 Task: Create a due date automation trigger when advanced on, 2 working days before a card is due add fields with custom field "Resume" set to a number lower or equal to 1 and greater or equal to 10 at 11:00 AM.
Action: Mouse moved to (958, 78)
Screenshot: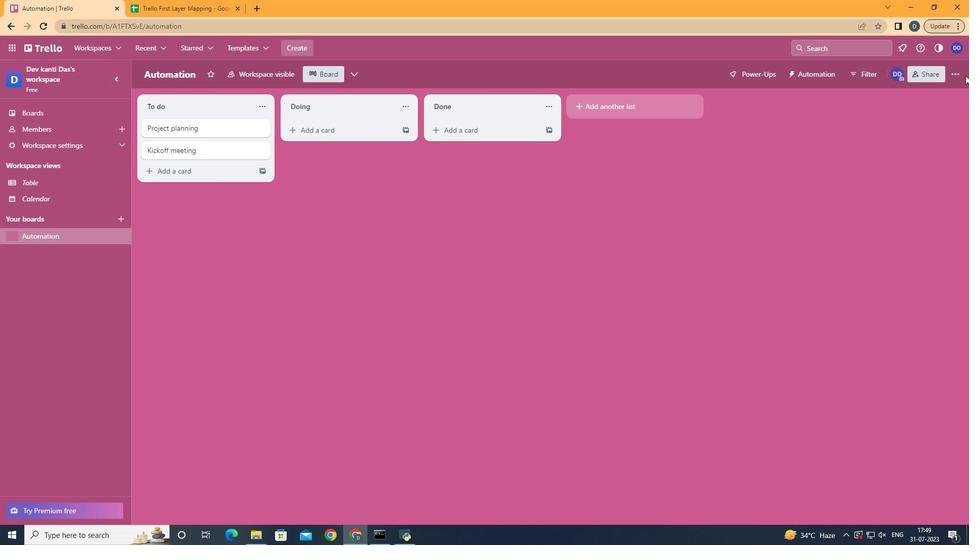 
Action: Mouse pressed left at (958, 78)
Screenshot: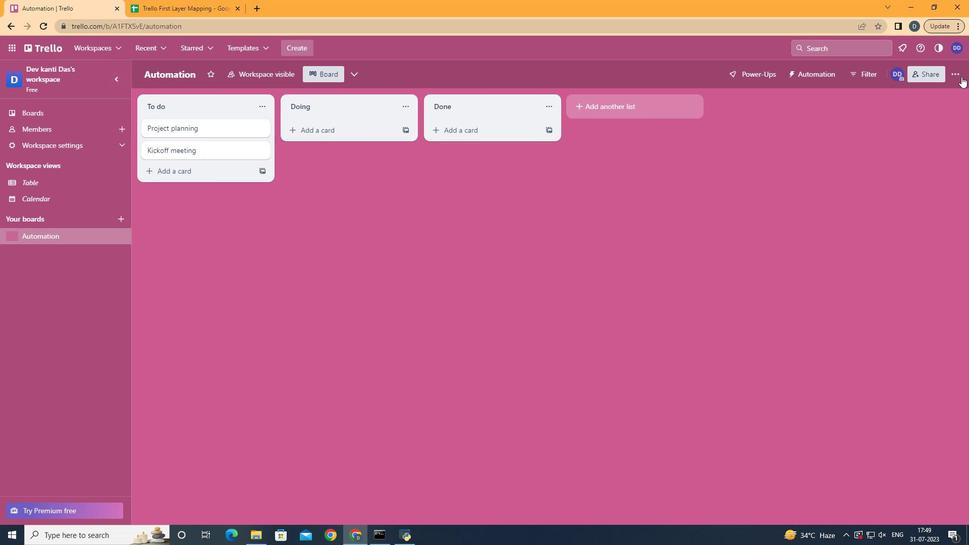 
Action: Mouse moved to (894, 215)
Screenshot: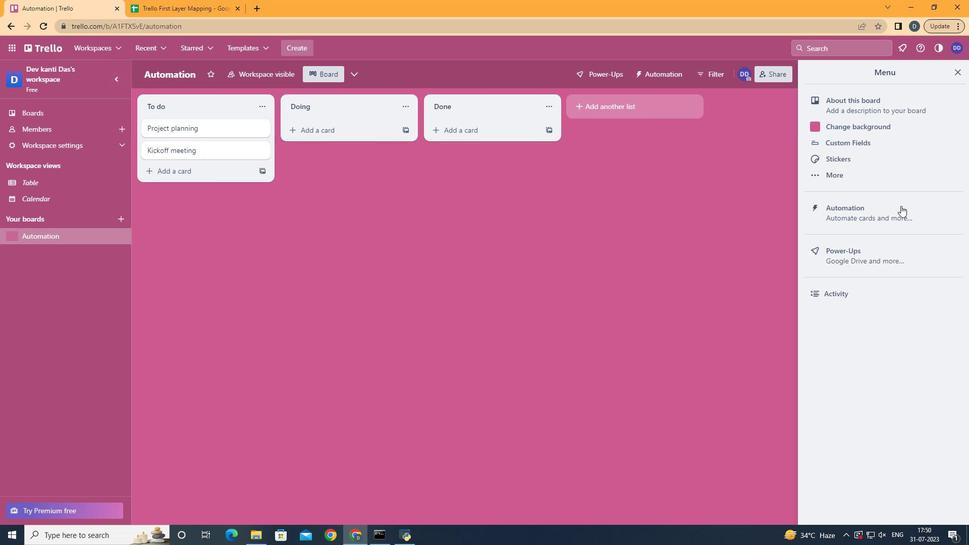 
Action: Mouse pressed left at (894, 215)
Screenshot: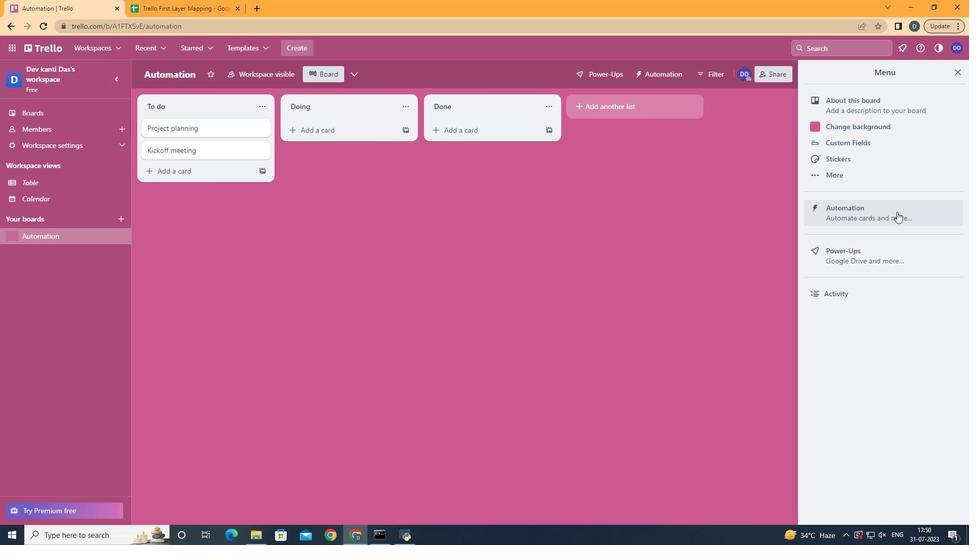
Action: Mouse moved to (192, 201)
Screenshot: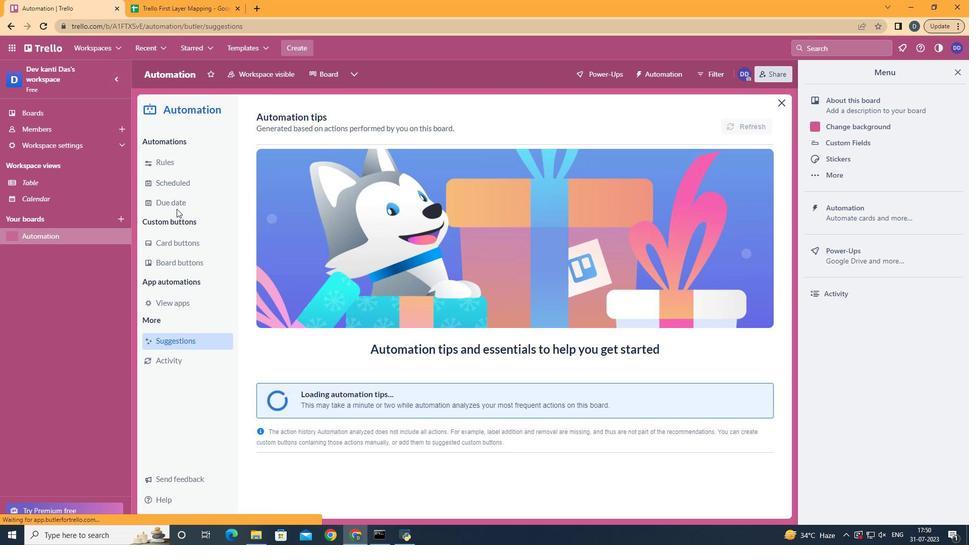 
Action: Mouse pressed left at (192, 201)
Screenshot: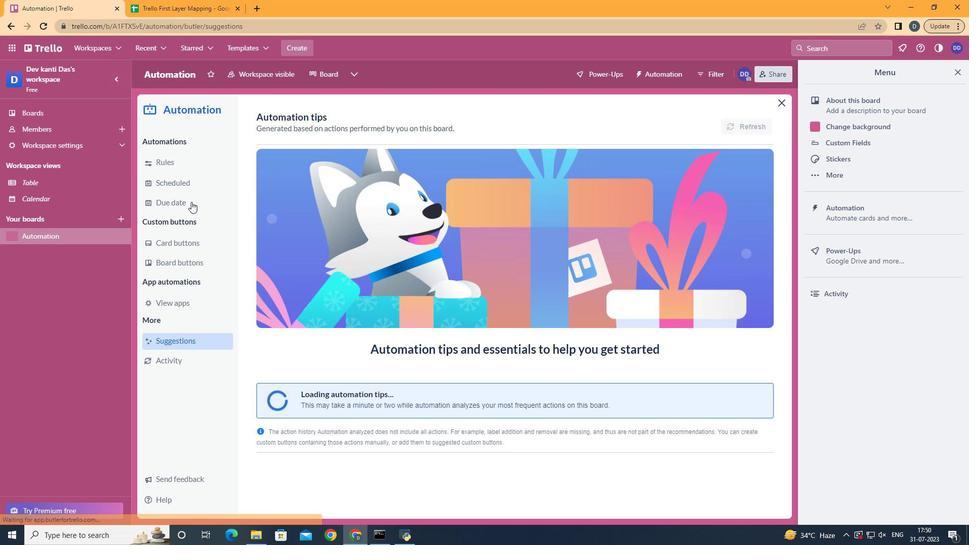 
Action: Mouse moved to (720, 121)
Screenshot: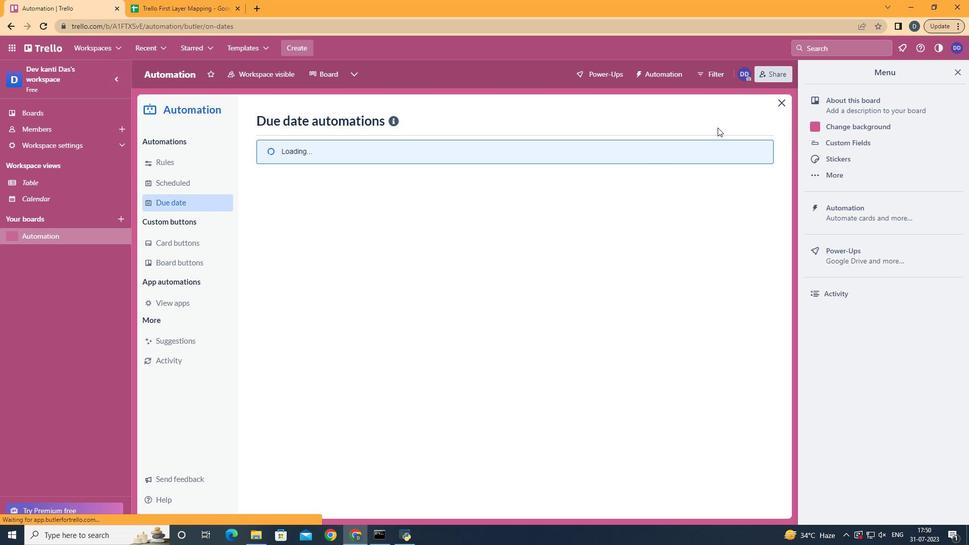 
Action: Mouse pressed left at (720, 121)
Screenshot: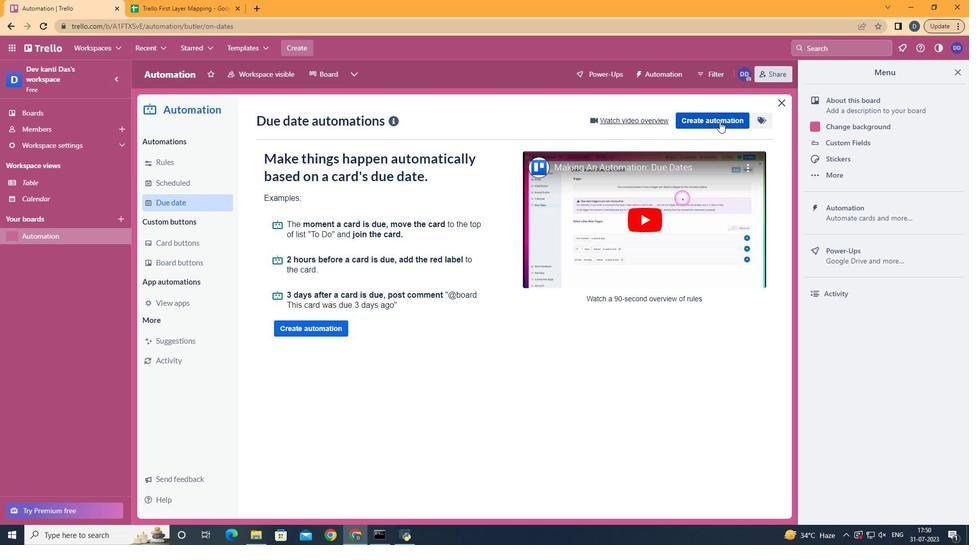 
Action: Mouse moved to (524, 220)
Screenshot: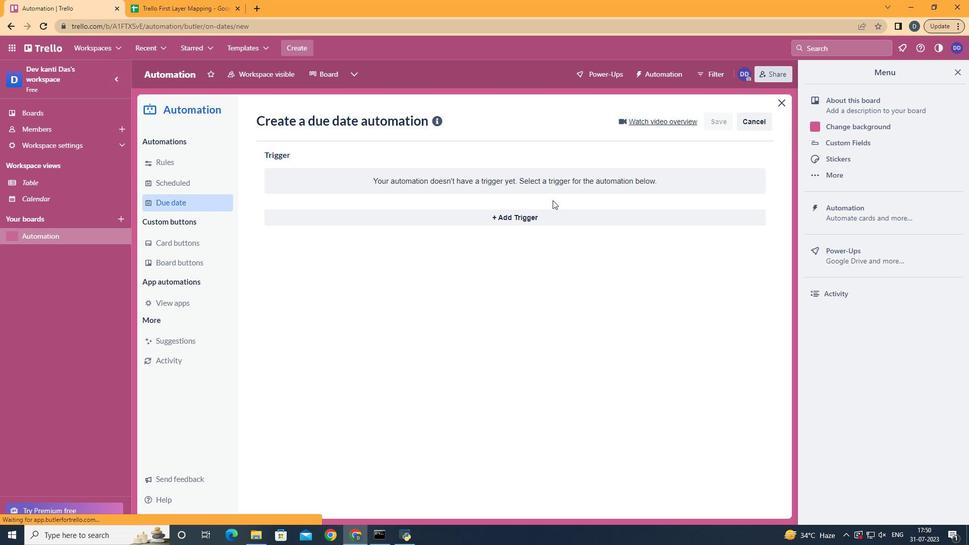 
Action: Mouse pressed left at (524, 220)
Screenshot: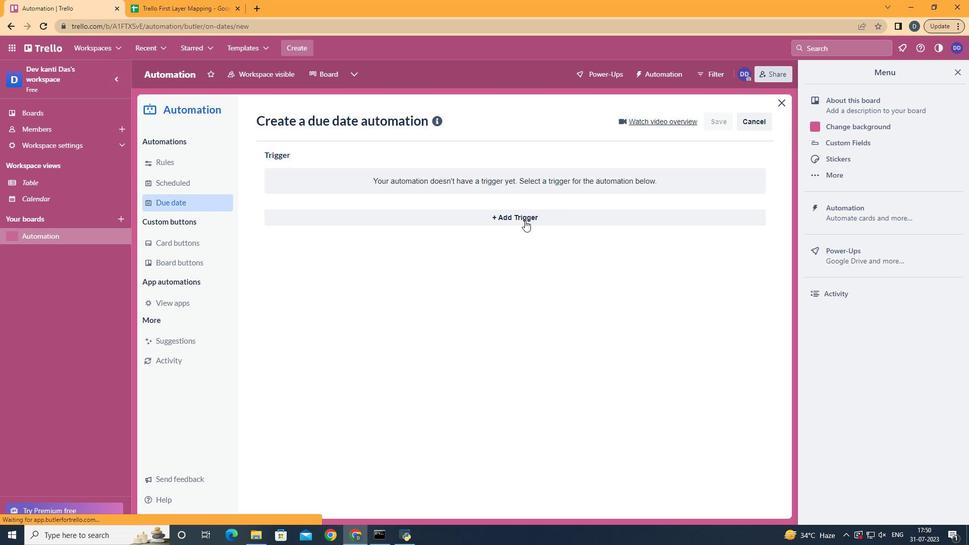 
Action: Mouse moved to (329, 407)
Screenshot: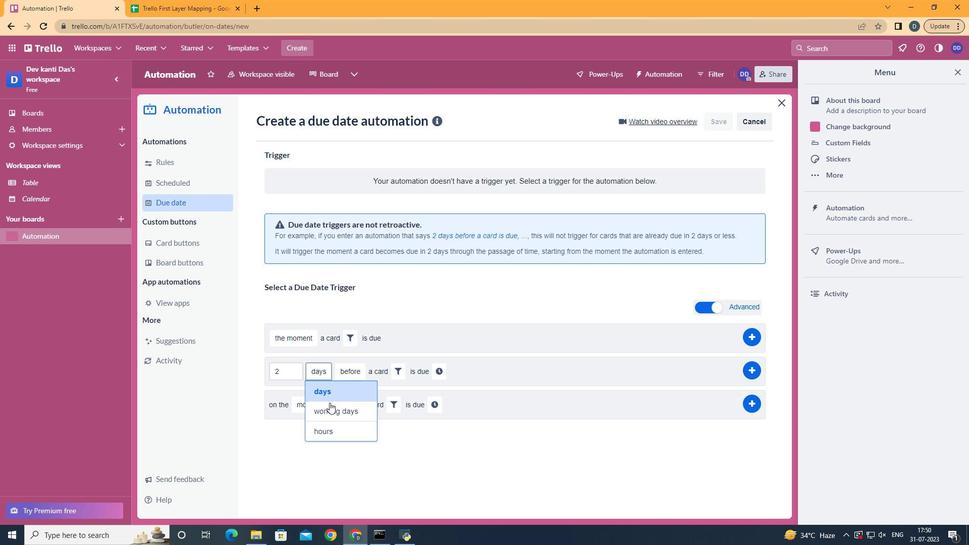 
Action: Mouse pressed left at (329, 407)
Screenshot: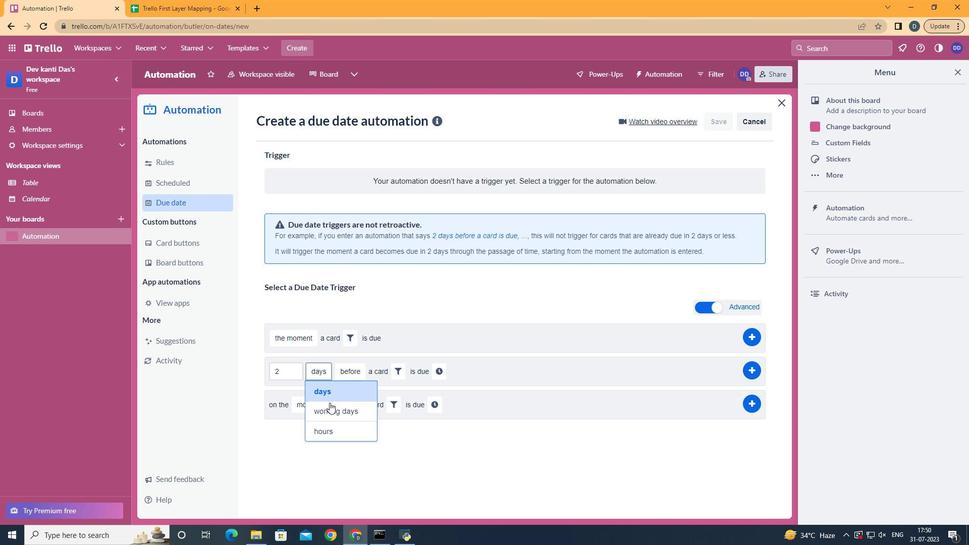 
Action: Mouse moved to (419, 371)
Screenshot: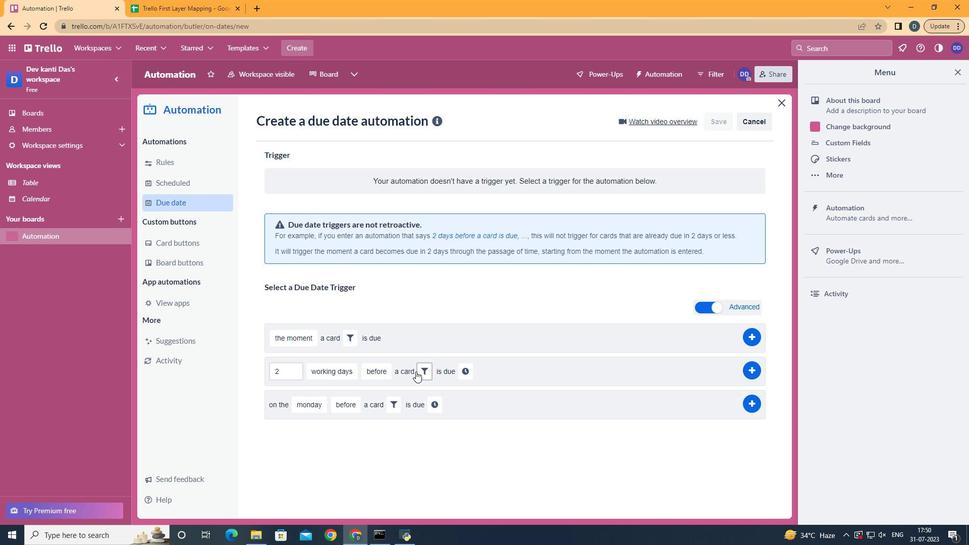 
Action: Mouse pressed left at (419, 371)
Screenshot: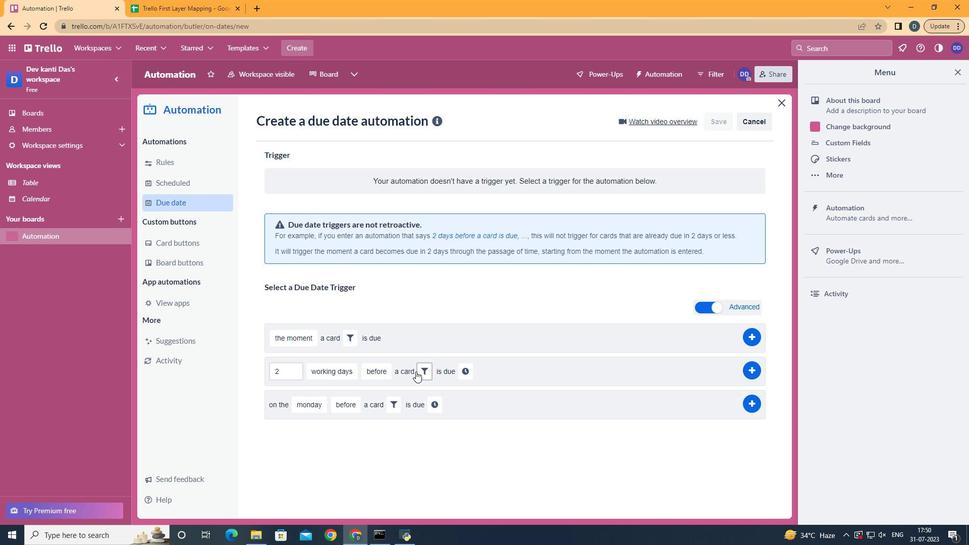 
Action: Mouse moved to (602, 408)
Screenshot: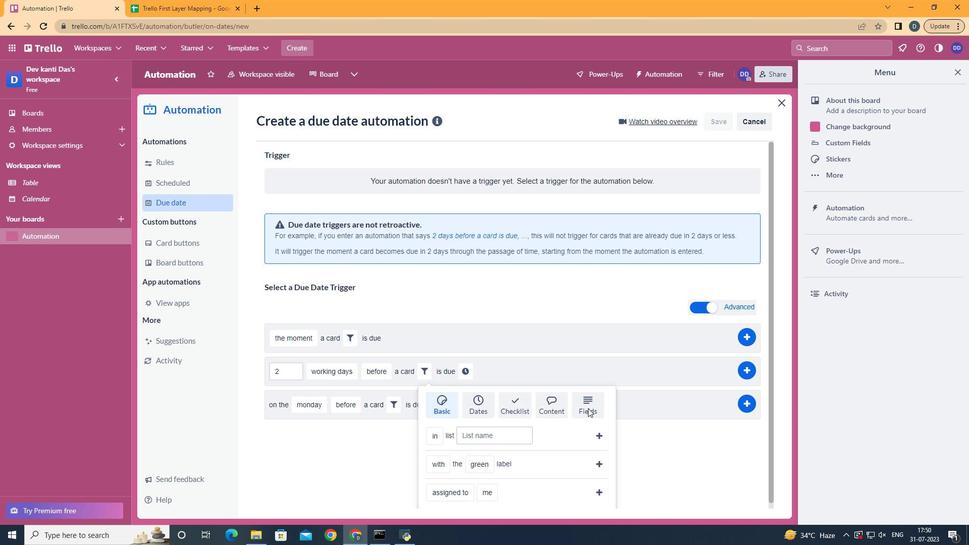 
Action: Mouse pressed left at (602, 408)
Screenshot: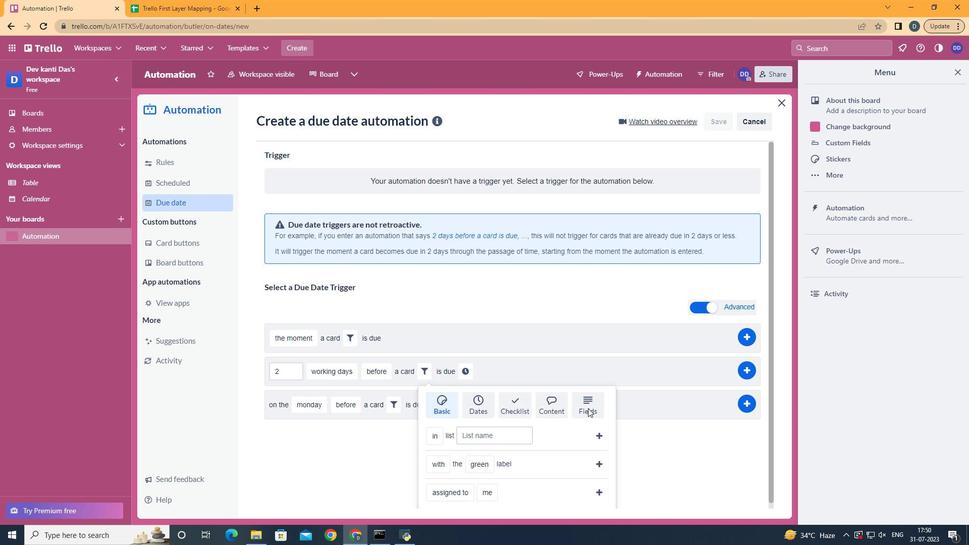 
Action: Mouse scrolled (602, 408) with delta (0, 0)
Screenshot: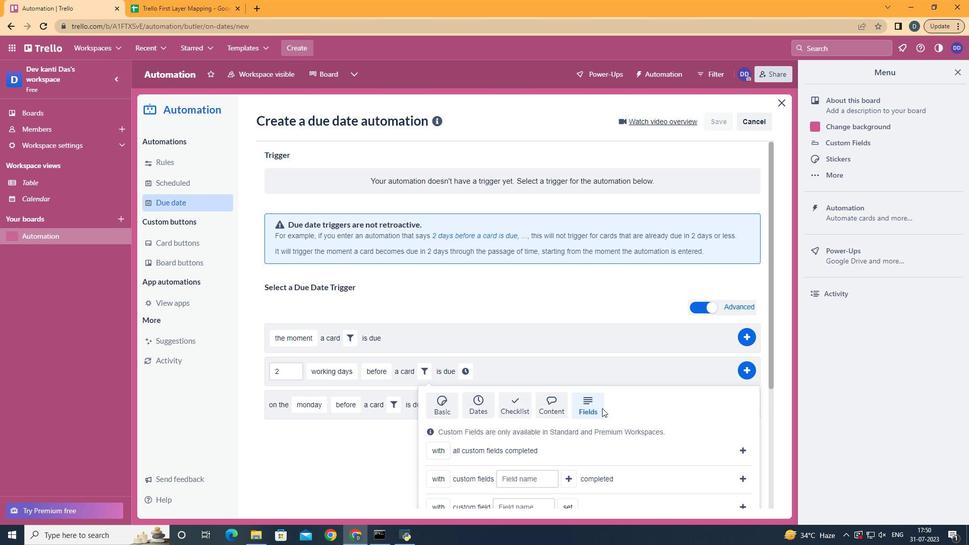 
Action: Mouse scrolled (602, 408) with delta (0, 0)
Screenshot: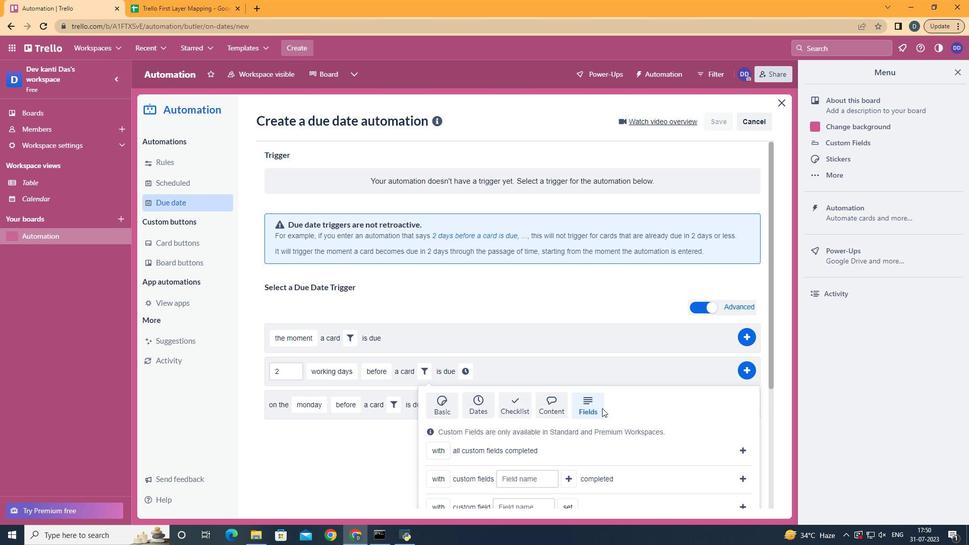 
Action: Mouse scrolled (602, 408) with delta (0, 0)
Screenshot: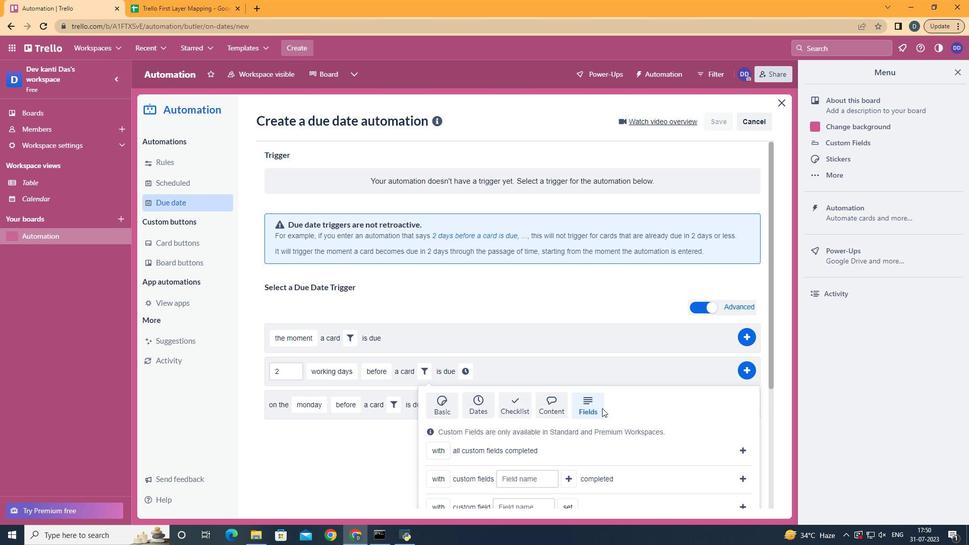 
Action: Mouse scrolled (602, 408) with delta (0, 0)
Screenshot: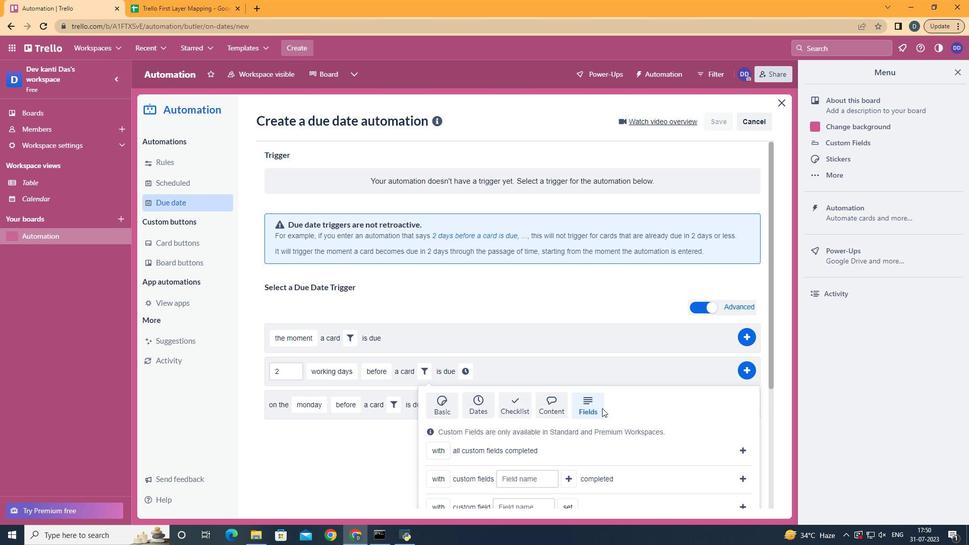 
Action: Mouse scrolled (602, 408) with delta (0, 0)
Screenshot: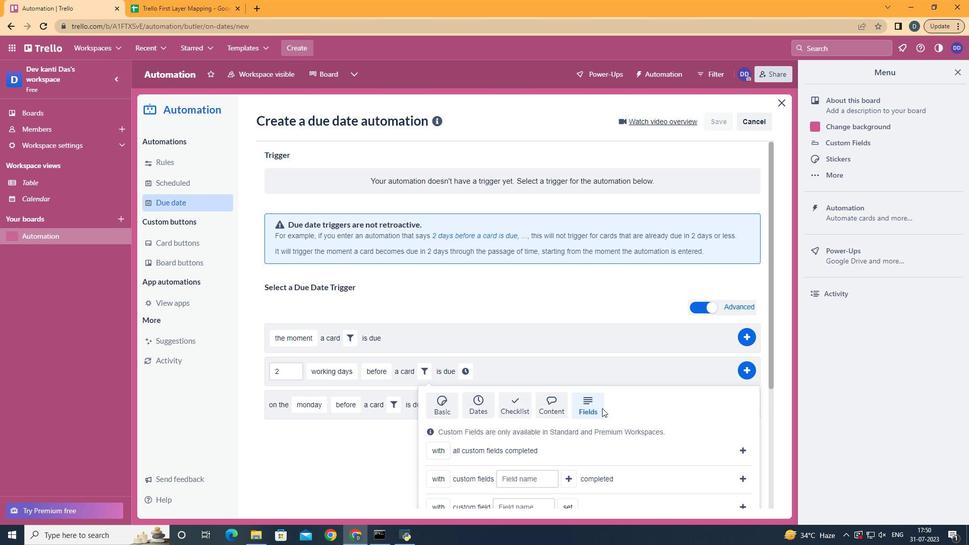
Action: Mouse scrolled (602, 408) with delta (0, 0)
Screenshot: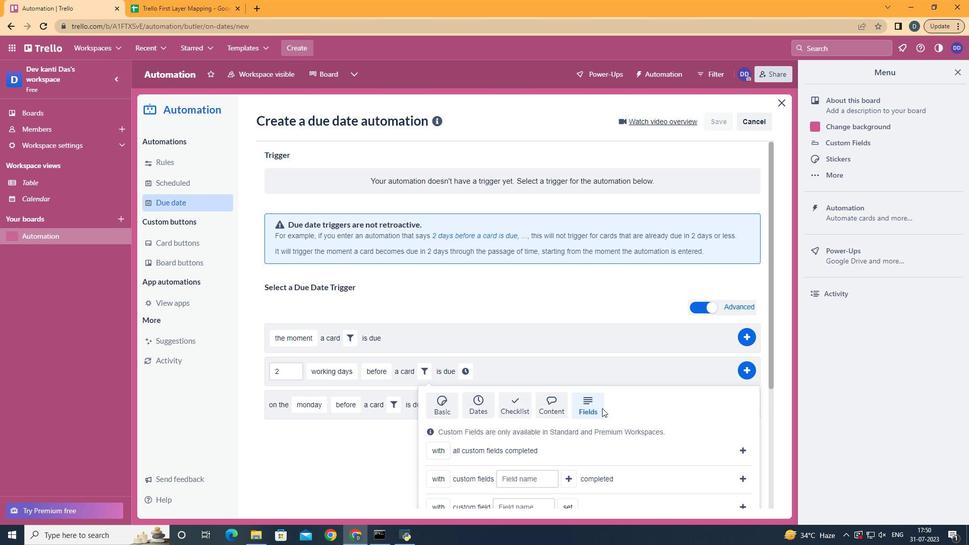 
Action: Mouse scrolled (602, 408) with delta (0, 0)
Screenshot: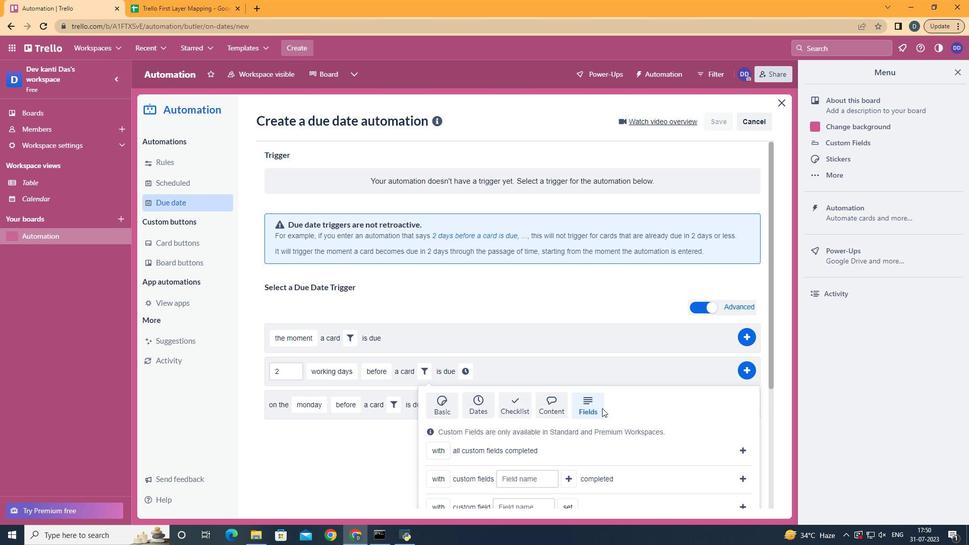
Action: Mouse moved to (528, 413)
Screenshot: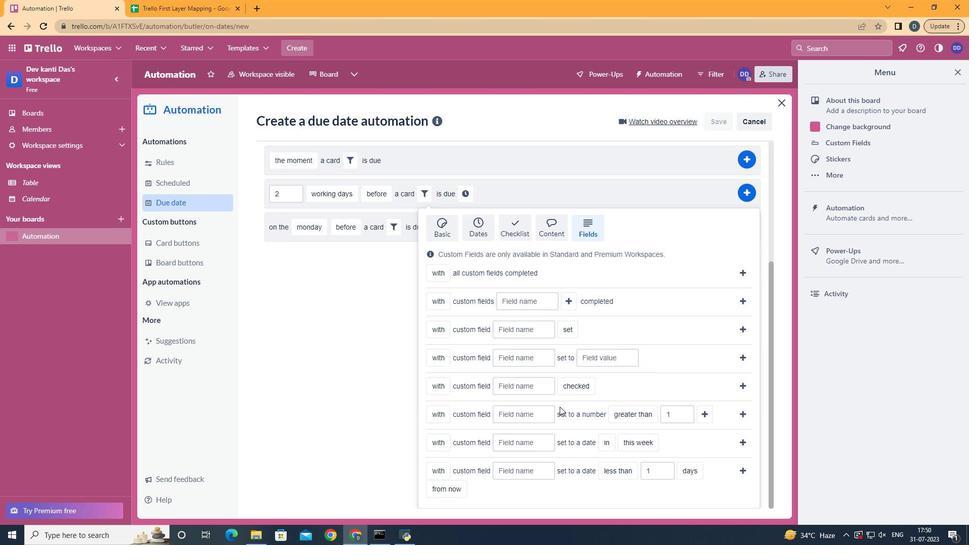 
Action: Mouse pressed left at (528, 413)
Screenshot: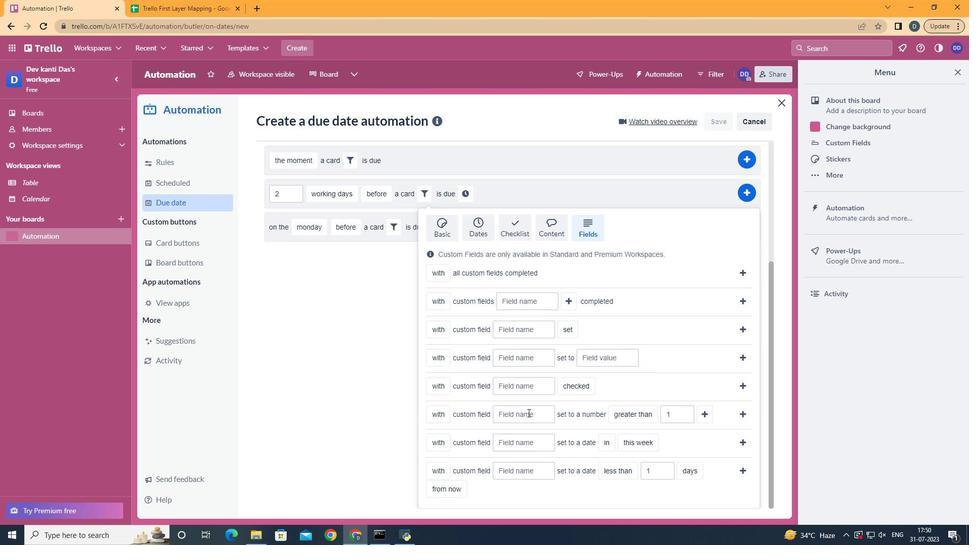 
Action: Key pressed <Key.shift>Resume
Screenshot: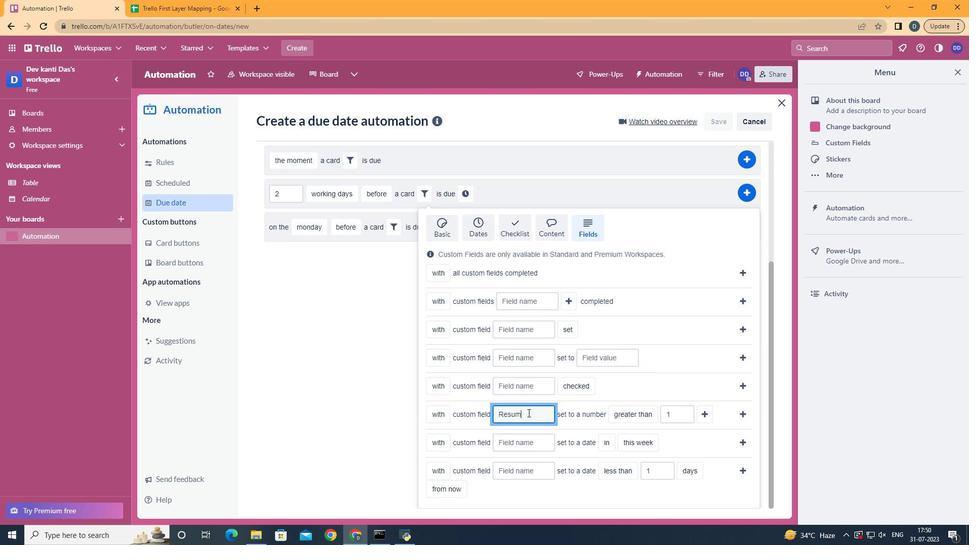 
Action: Mouse moved to (630, 492)
Screenshot: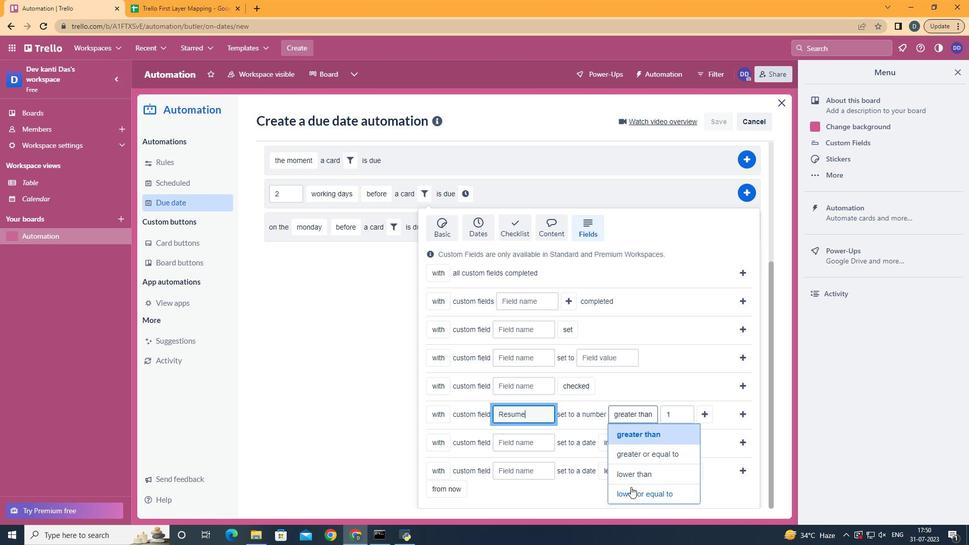 
Action: Mouse pressed left at (630, 492)
Screenshot: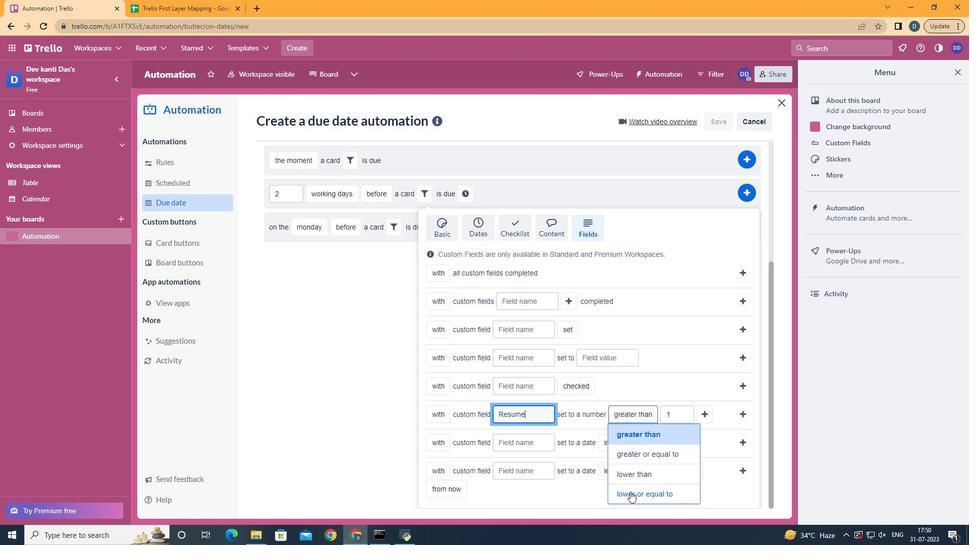 
Action: Mouse moved to (435, 429)
Screenshot: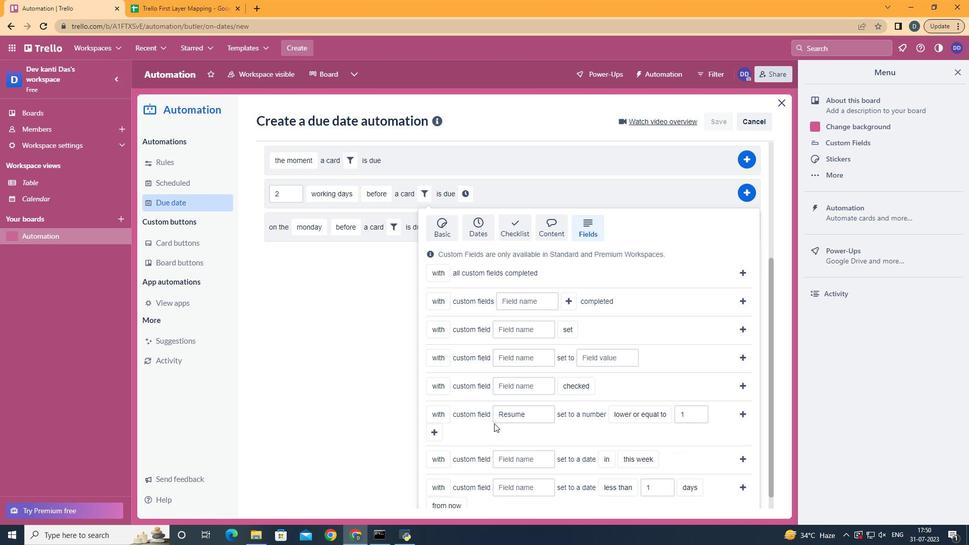 
Action: Mouse pressed left at (435, 429)
Screenshot: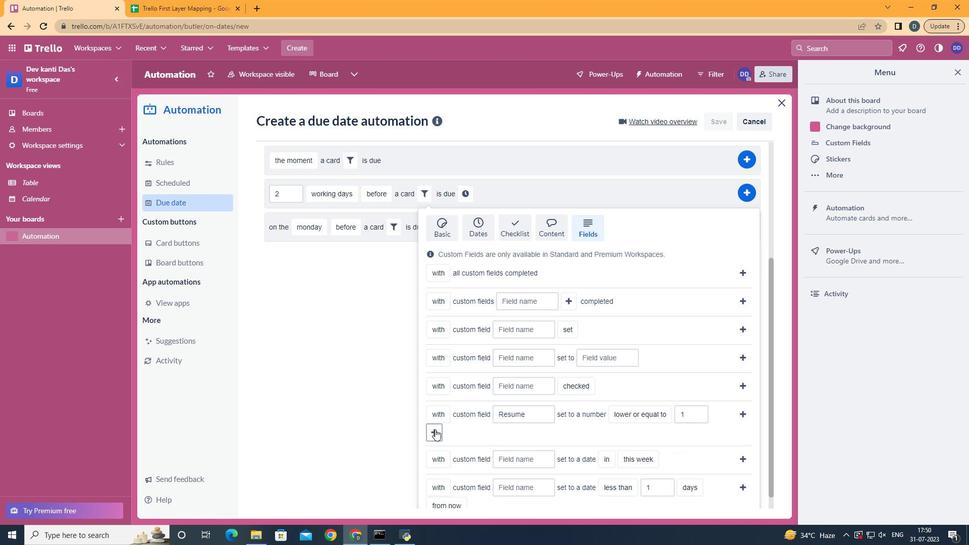 
Action: Mouse moved to (483, 421)
Screenshot: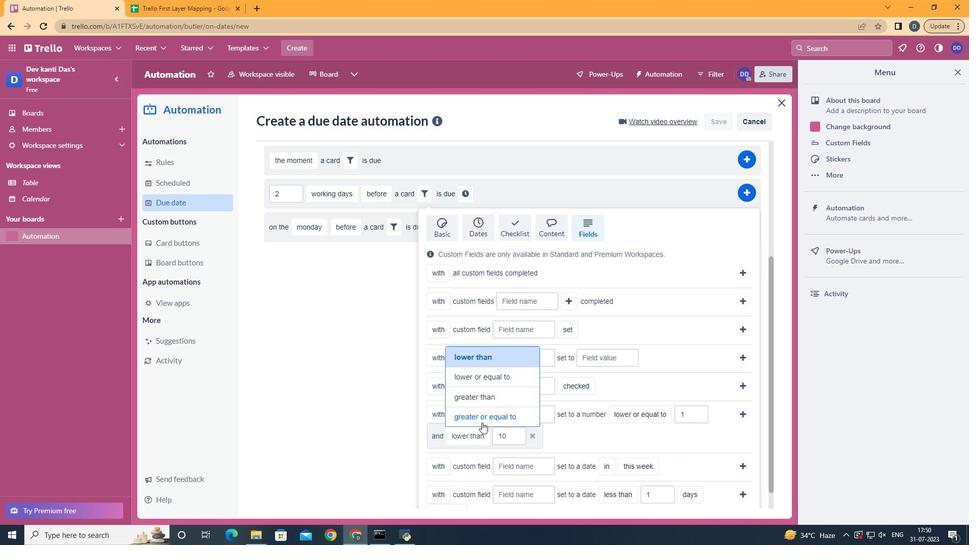 
Action: Mouse pressed left at (483, 421)
Screenshot: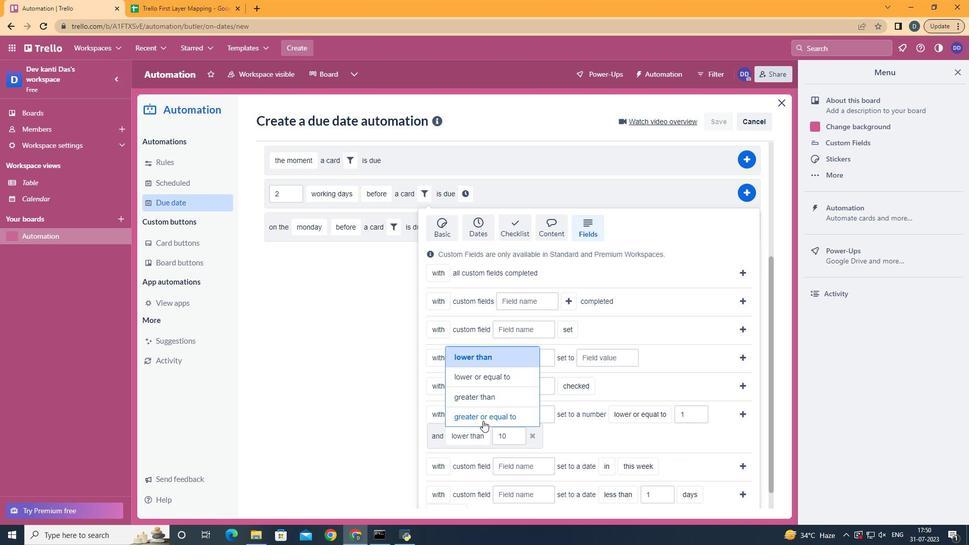 
Action: Mouse moved to (742, 414)
Screenshot: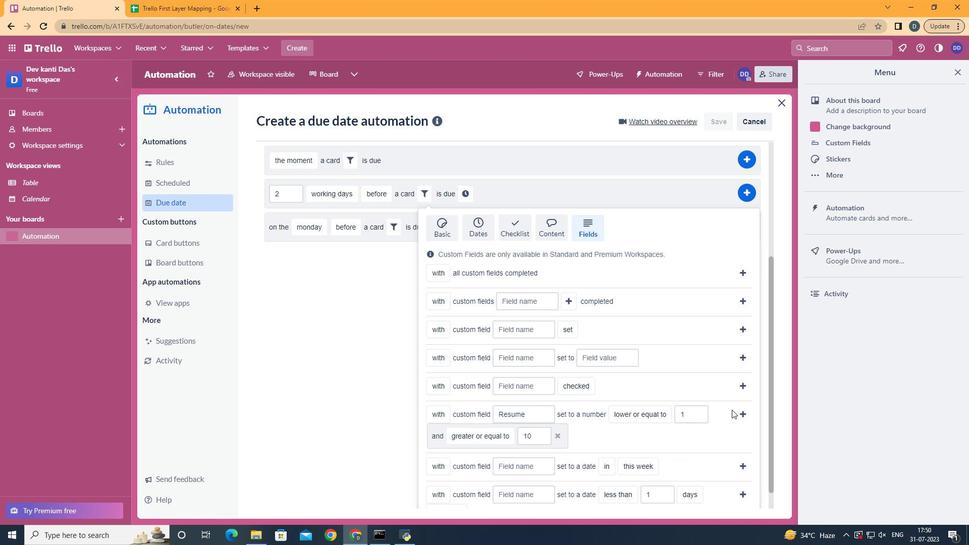 
Action: Mouse pressed left at (742, 414)
Screenshot: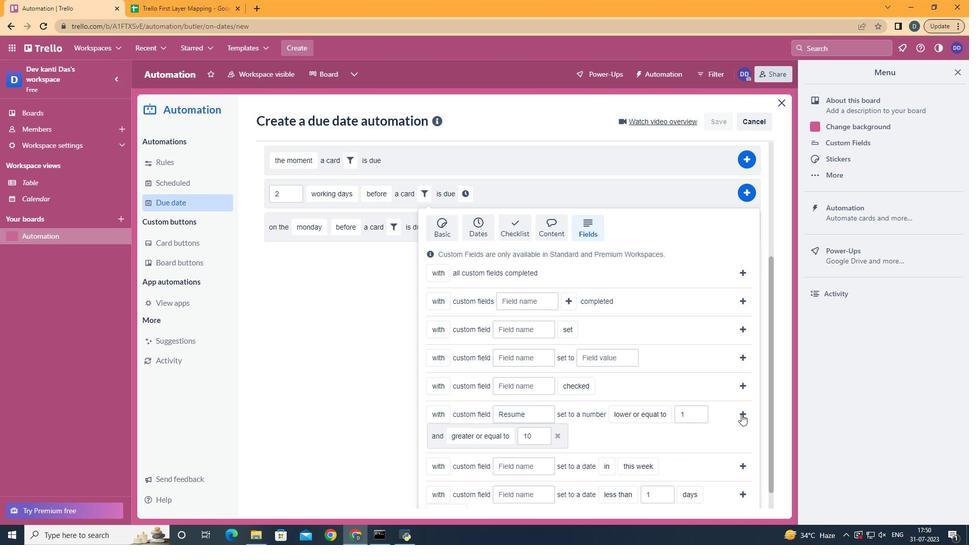 
Action: Mouse moved to (324, 388)
Screenshot: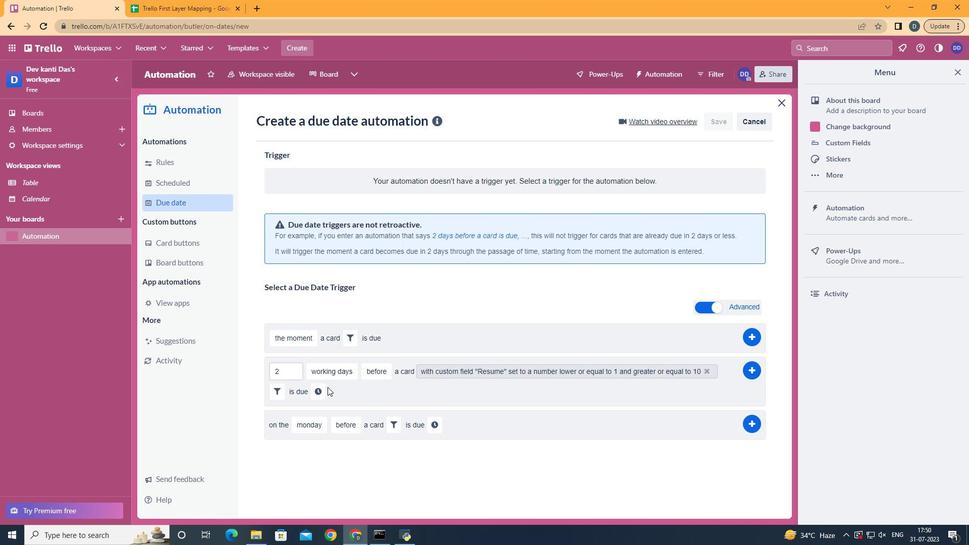 
Action: Mouse pressed left at (324, 388)
Screenshot: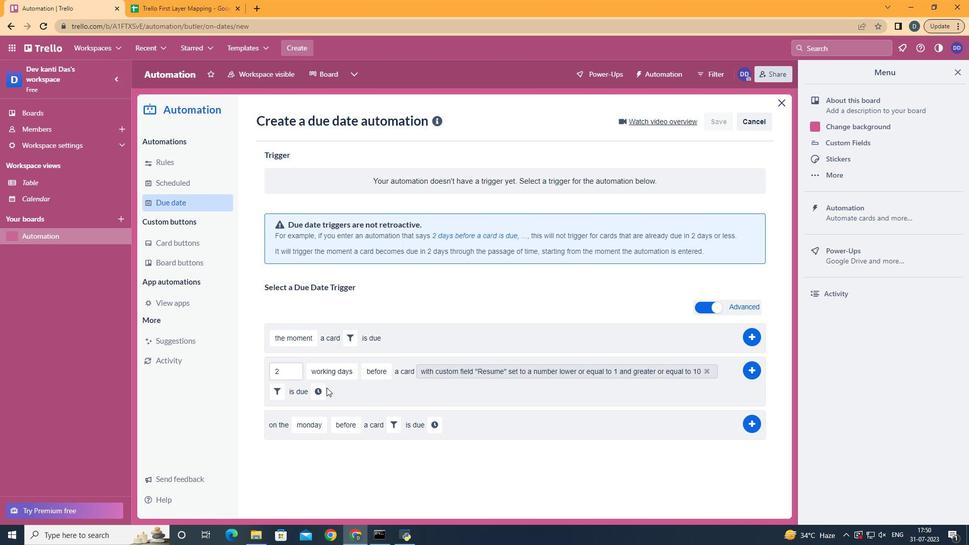 
Action: Mouse moved to (350, 396)
Screenshot: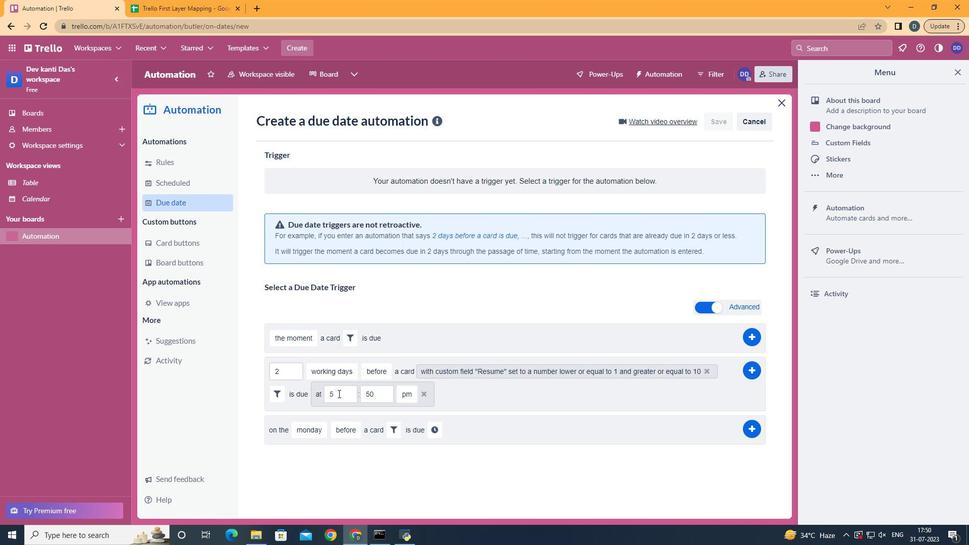 
Action: Mouse pressed left at (350, 396)
Screenshot: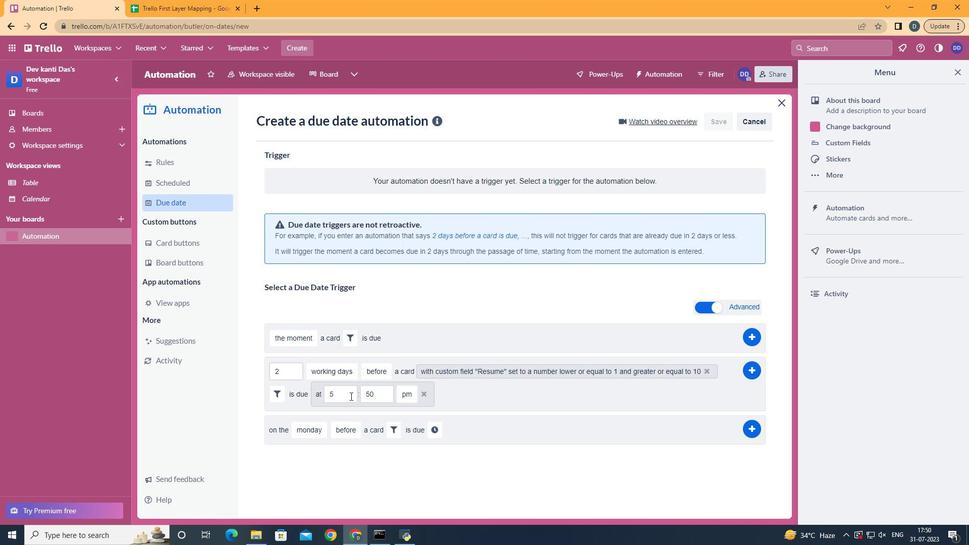 
Action: Key pressed <Key.backspace>11
Screenshot: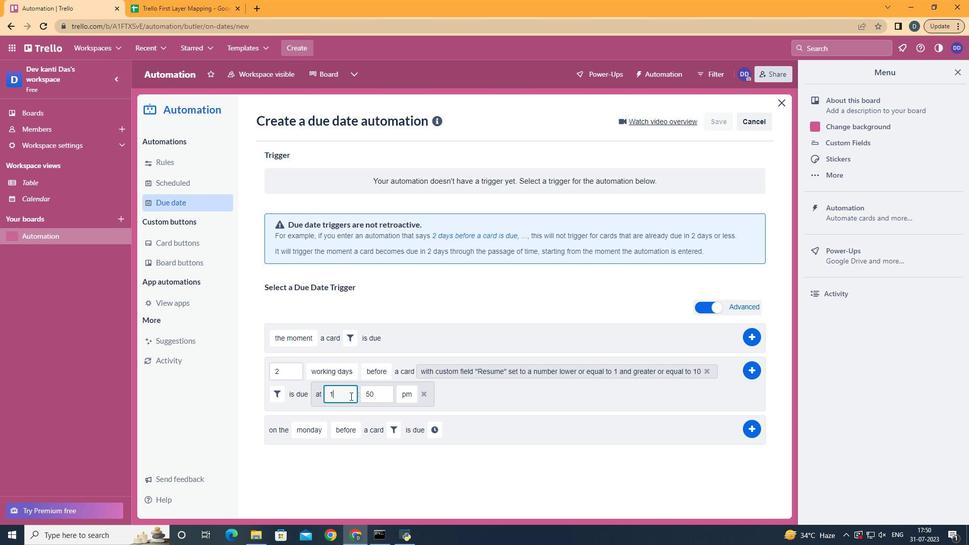 
Action: Mouse moved to (385, 394)
Screenshot: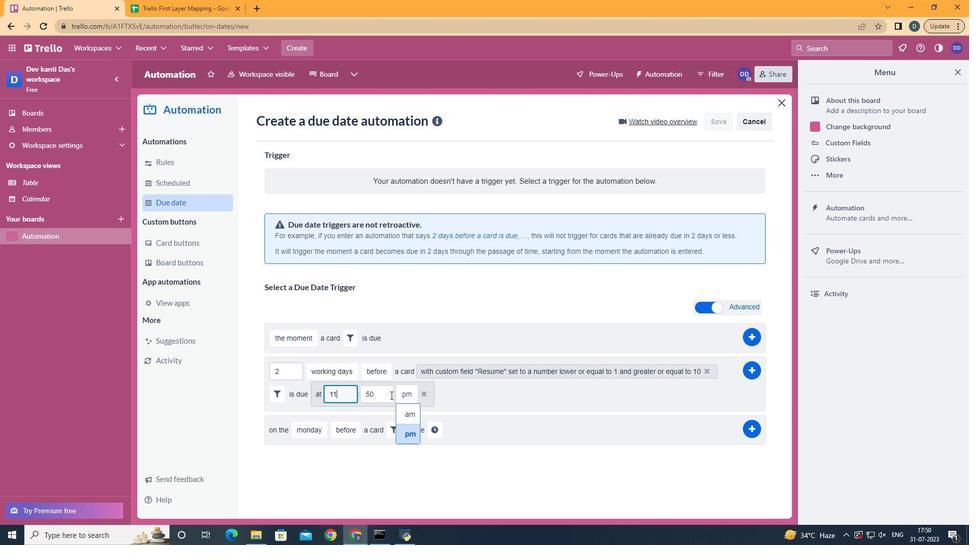 
Action: Mouse pressed left at (385, 394)
Screenshot: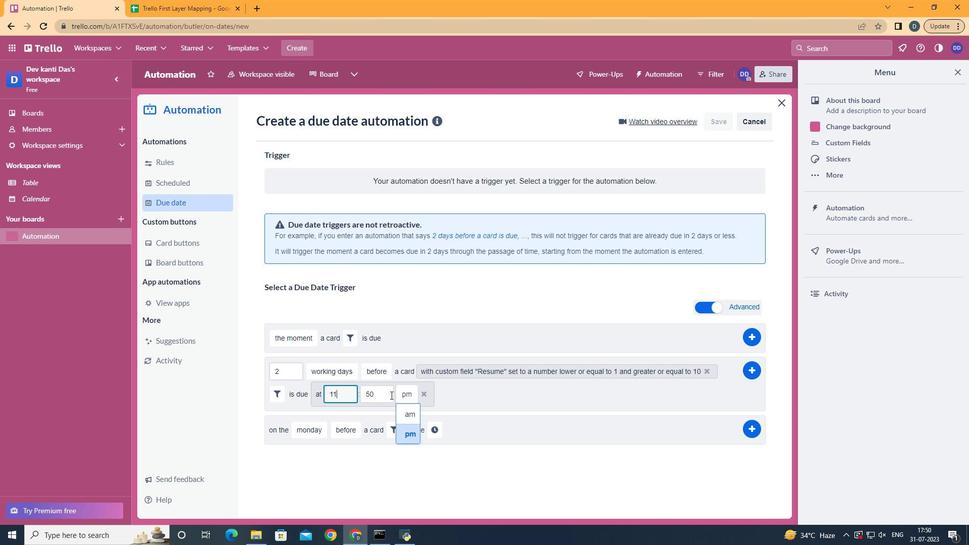 
Action: Key pressed <Key.backspace><Key.backspace>00
Screenshot: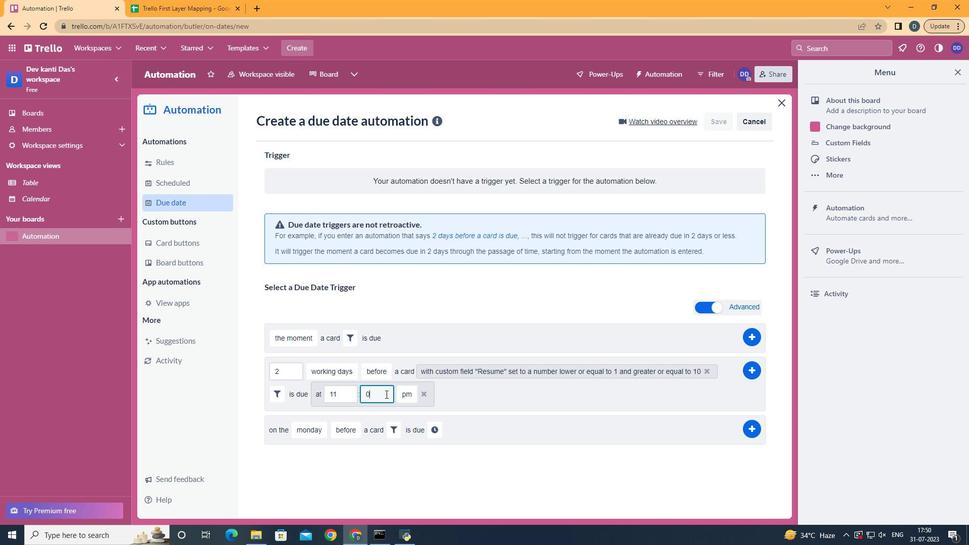 
Action: Mouse moved to (414, 410)
Screenshot: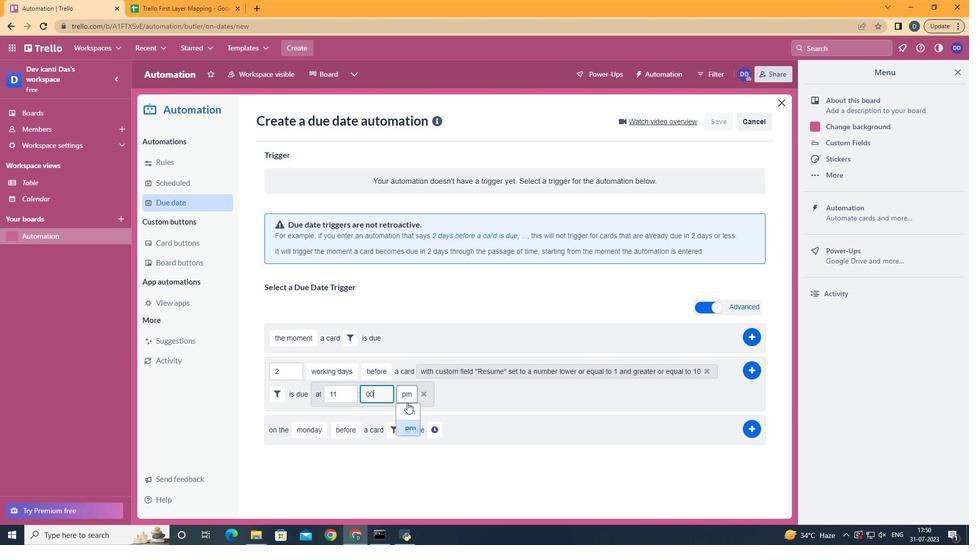 
Action: Mouse pressed left at (414, 410)
Screenshot: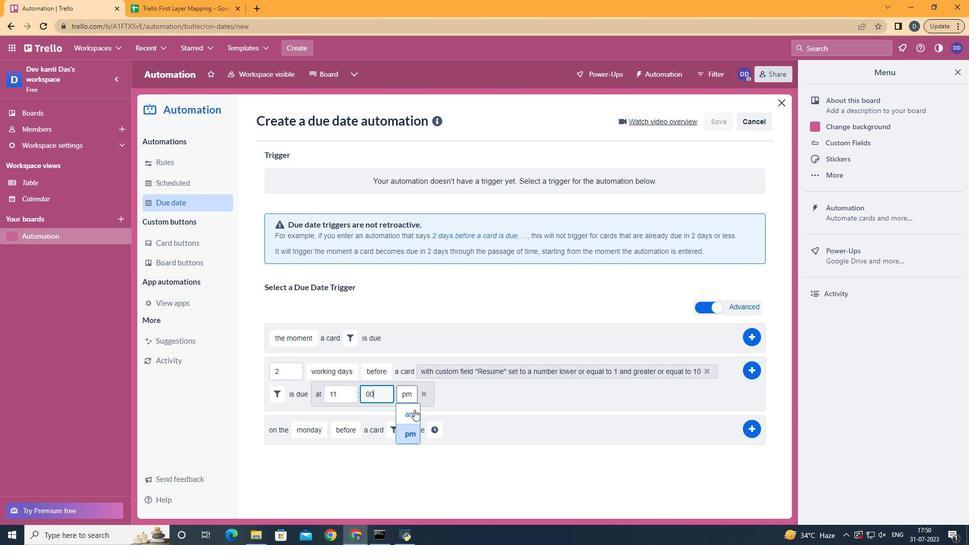 
Action: Mouse moved to (757, 368)
Screenshot: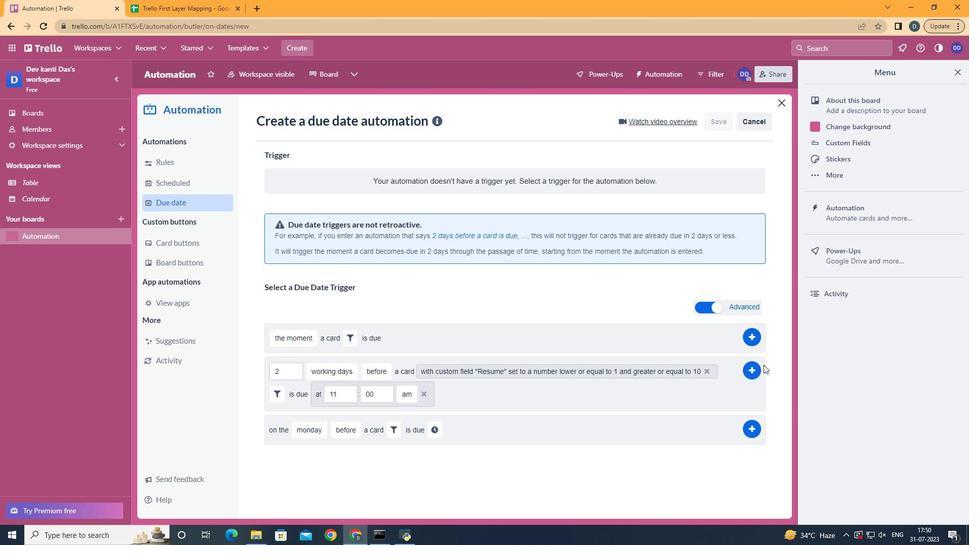 
Action: Mouse pressed left at (757, 368)
Screenshot: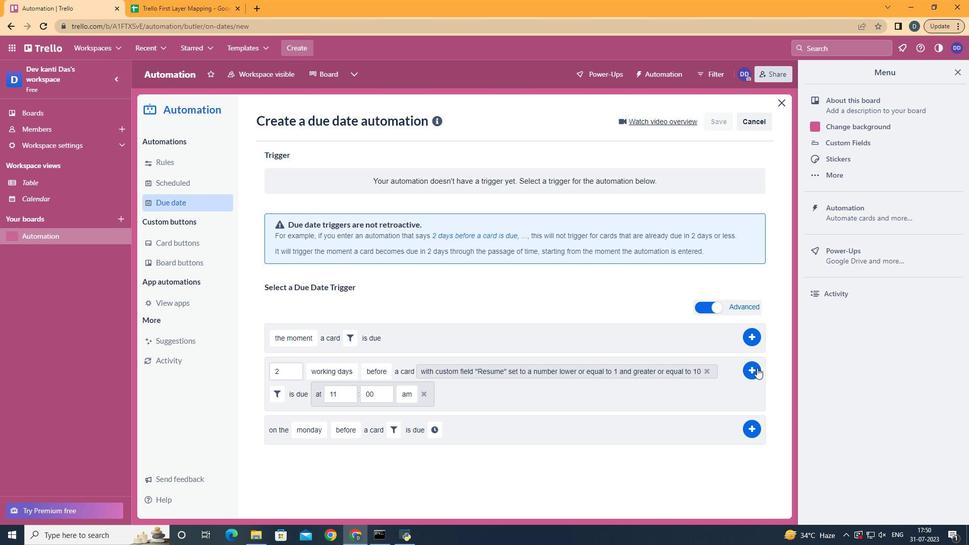 
Action: Mouse moved to (456, 290)
Screenshot: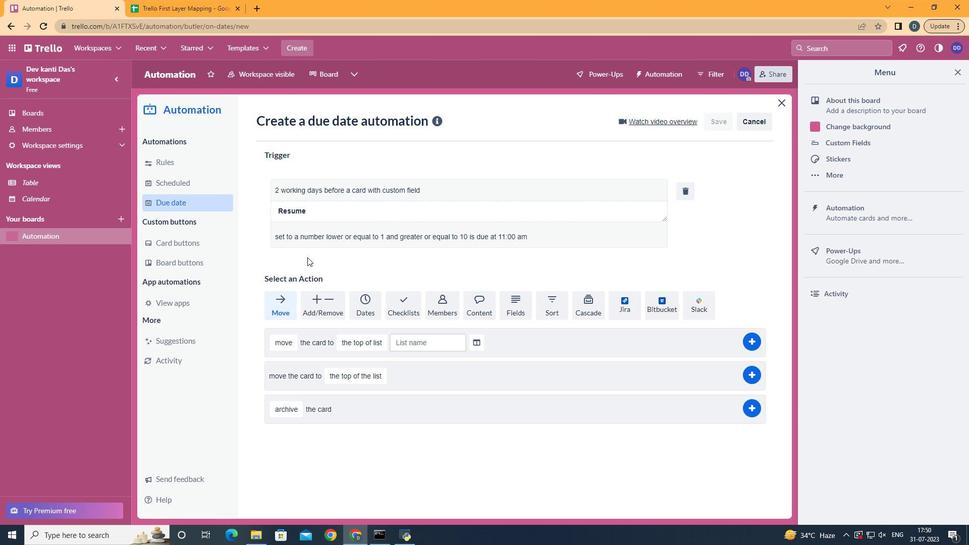 
